 Task: Look for products in the category "Frozen Baked Goods" that are on sale.
Action: Mouse moved to (20, 88)
Screenshot: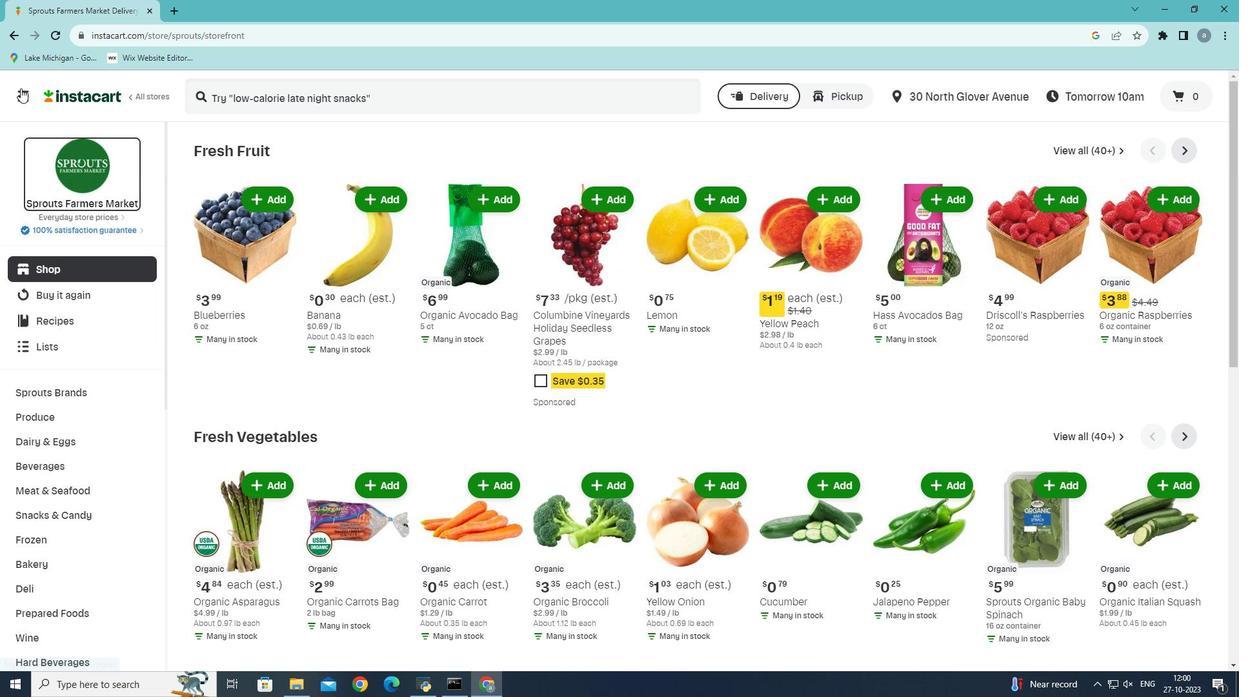 
Action: Mouse pressed left at (20, 88)
Screenshot: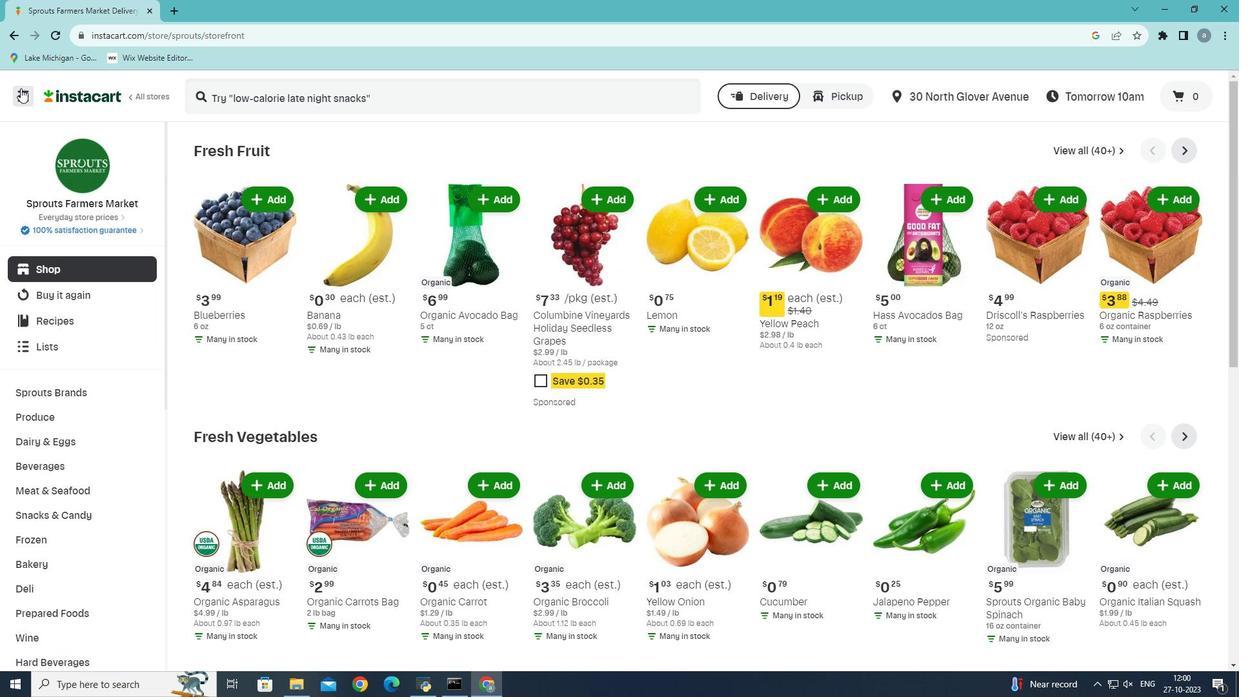 
Action: Mouse moved to (67, 381)
Screenshot: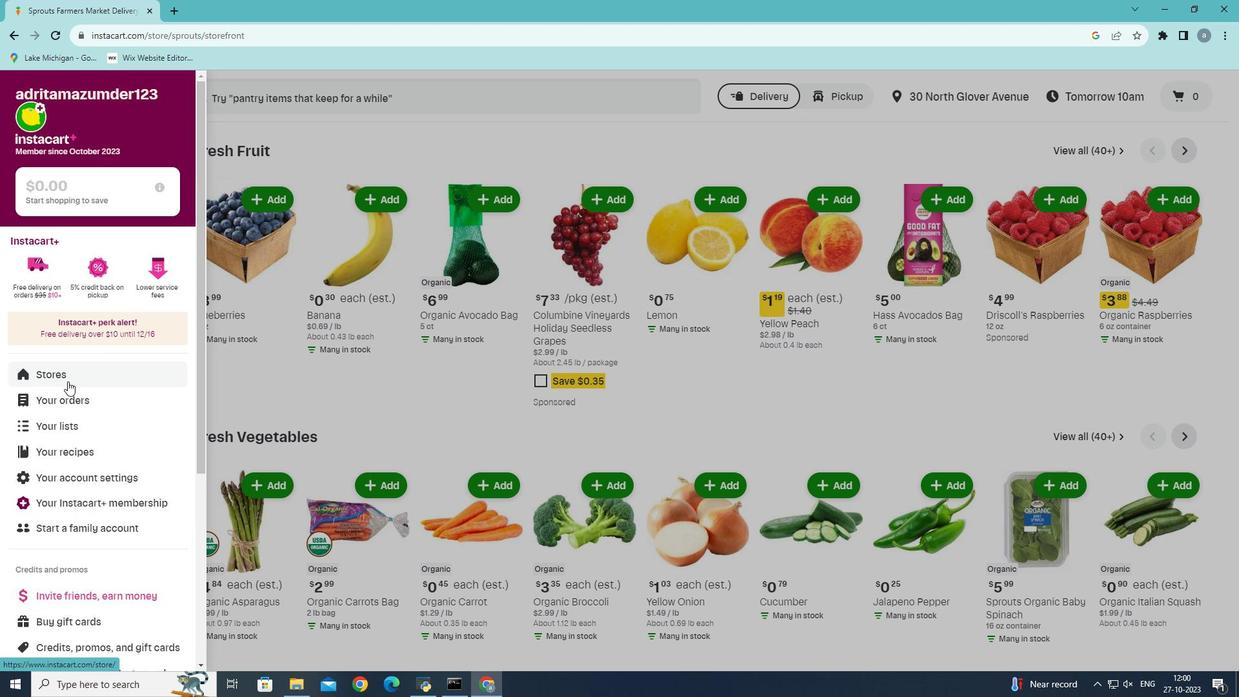 
Action: Mouse pressed left at (67, 381)
Screenshot: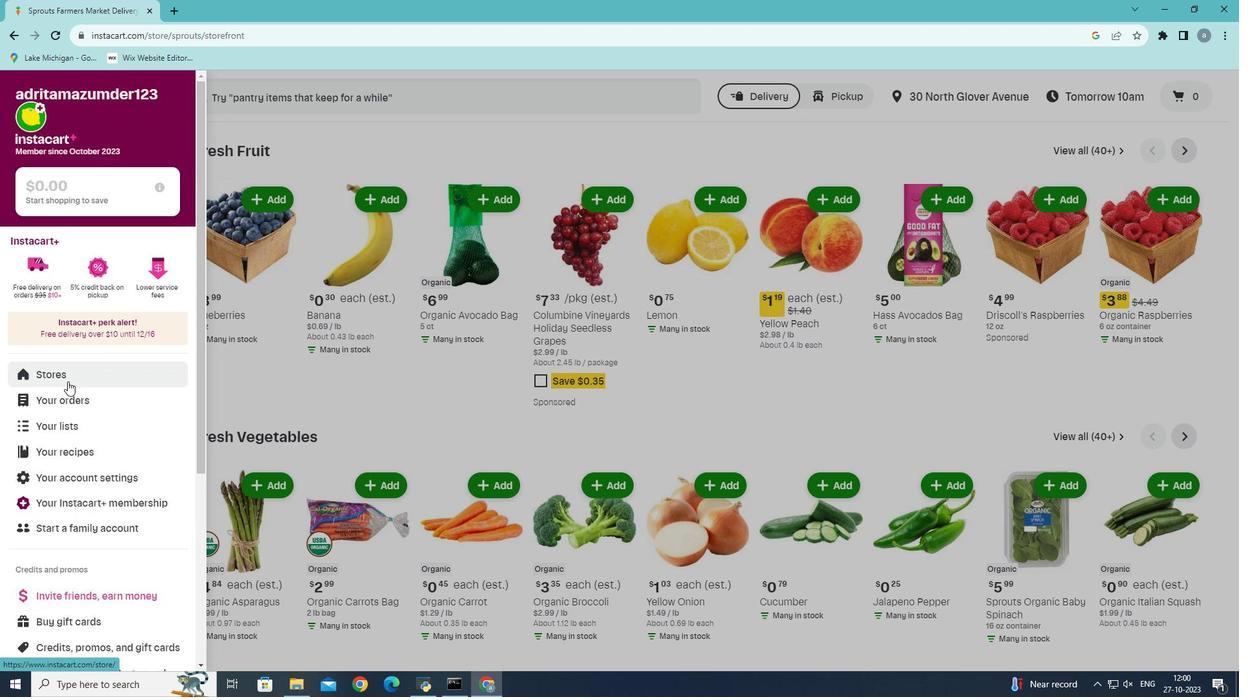 
Action: Mouse moved to (307, 144)
Screenshot: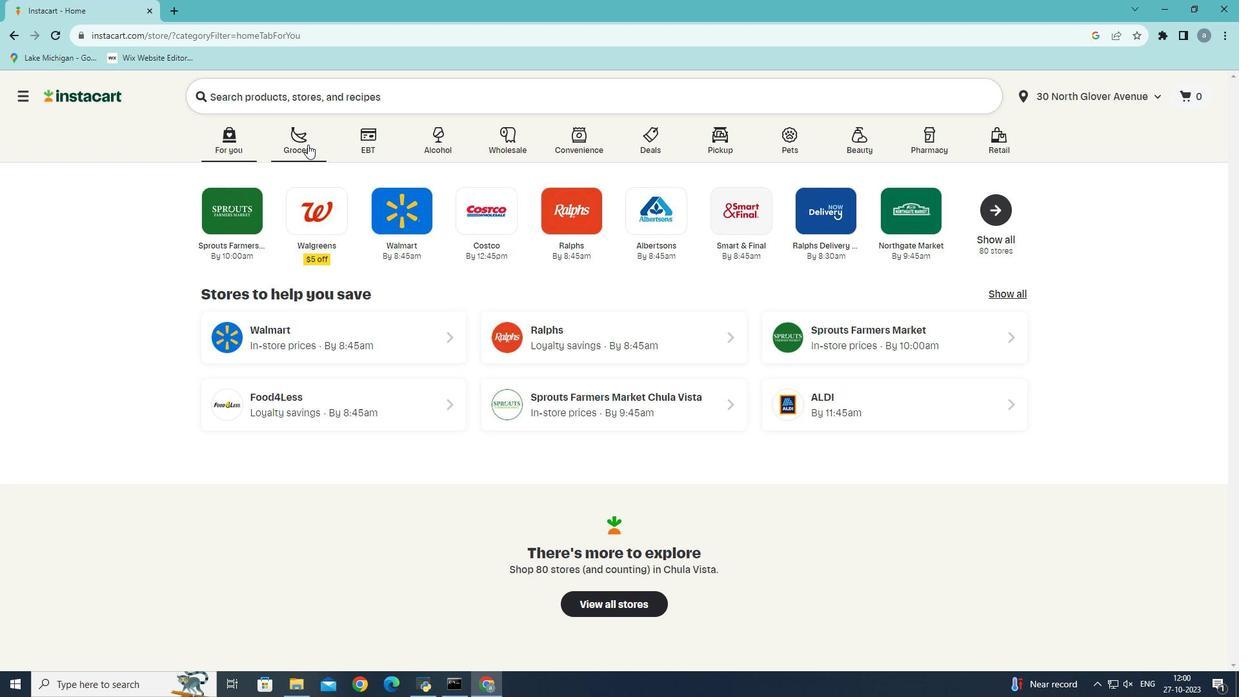 
Action: Mouse pressed left at (307, 144)
Screenshot: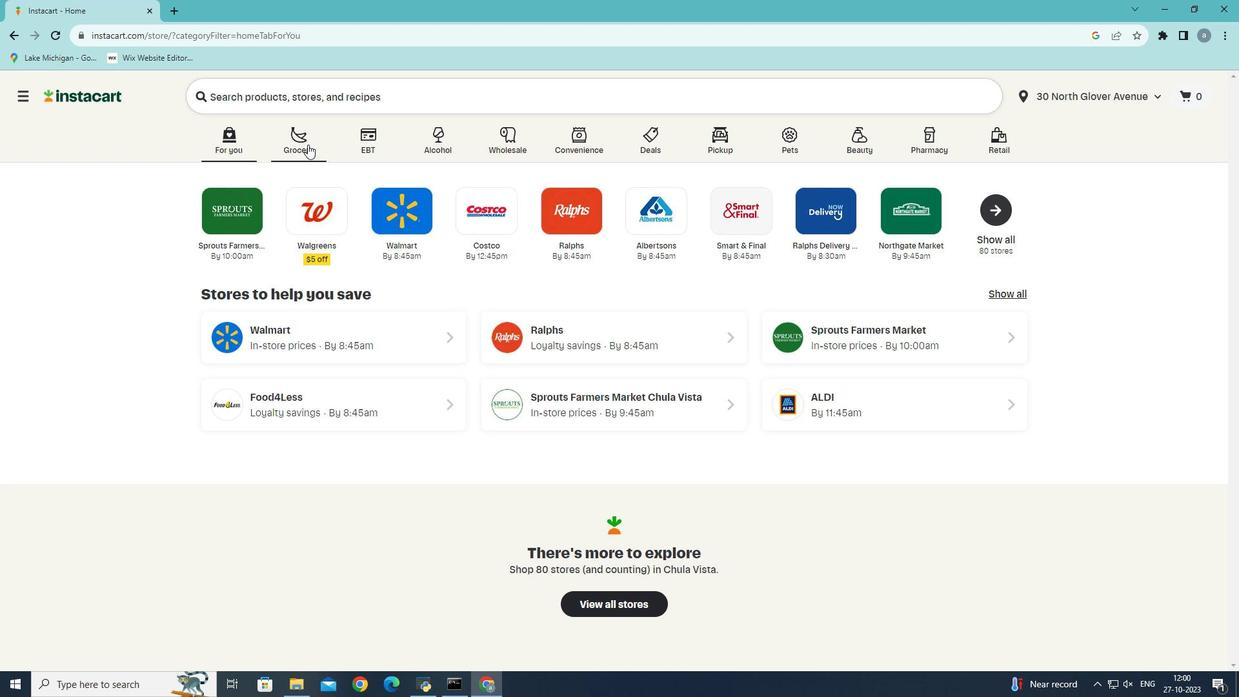 
Action: Mouse moved to (276, 382)
Screenshot: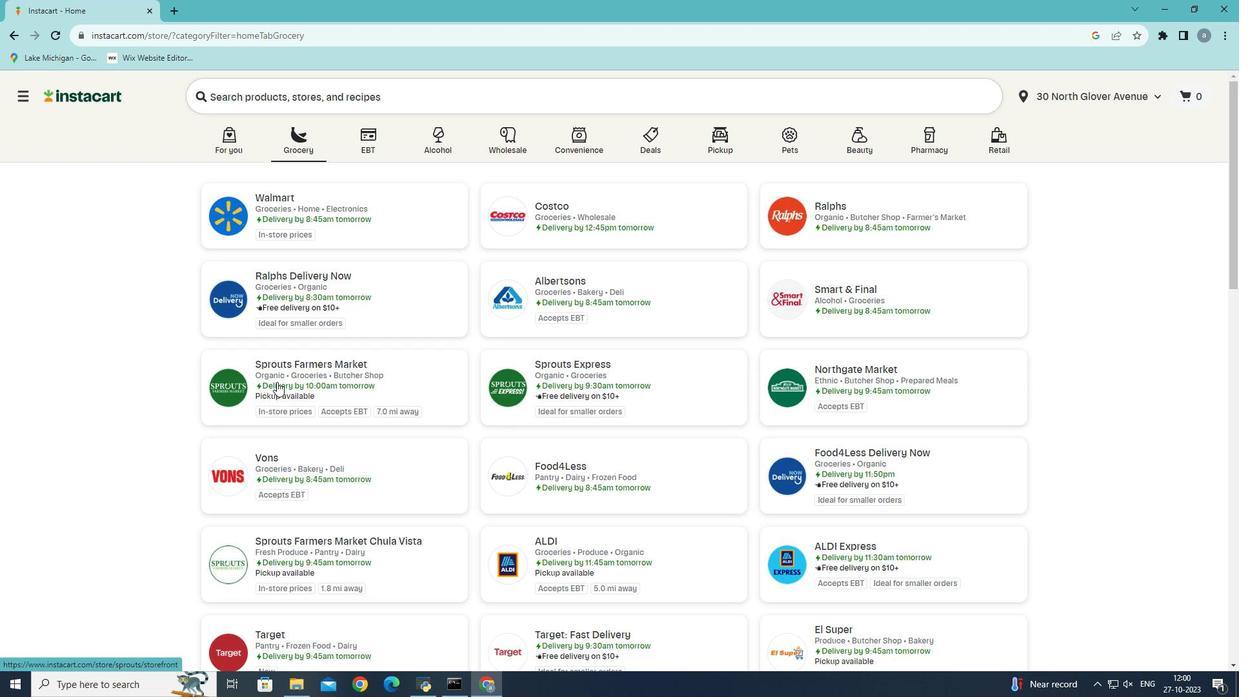 
Action: Mouse pressed left at (276, 382)
Screenshot: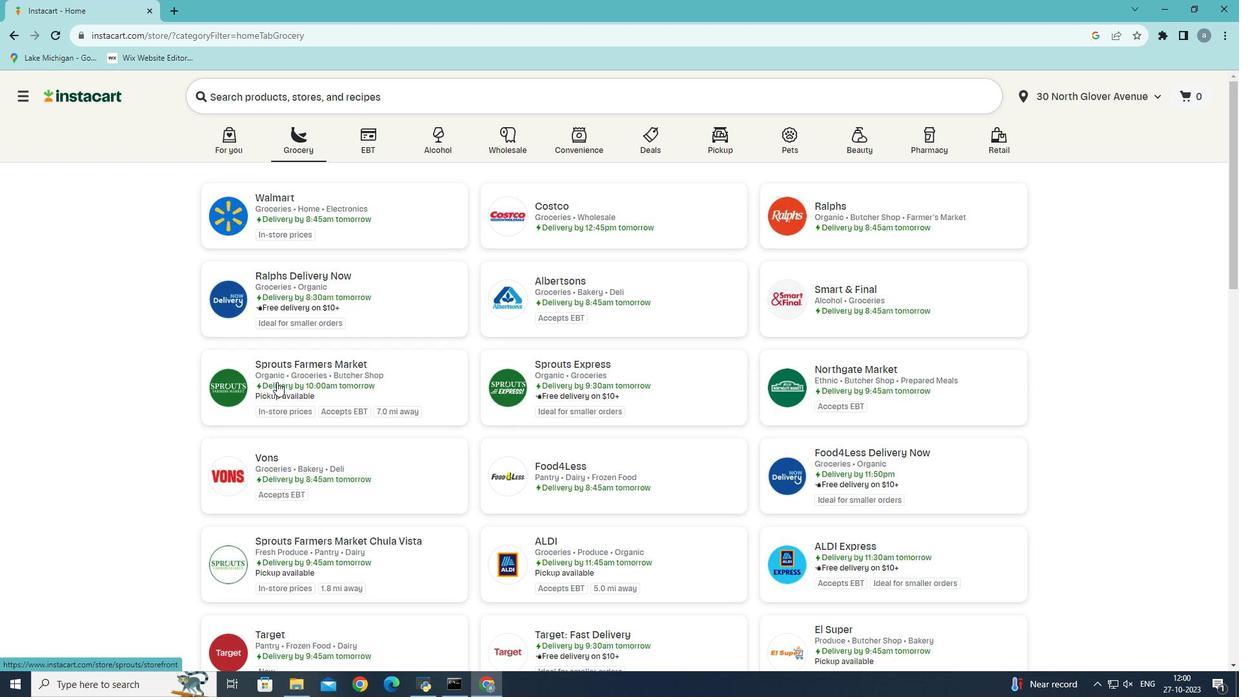 
Action: Mouse moved to (53, 571)
Screenshot: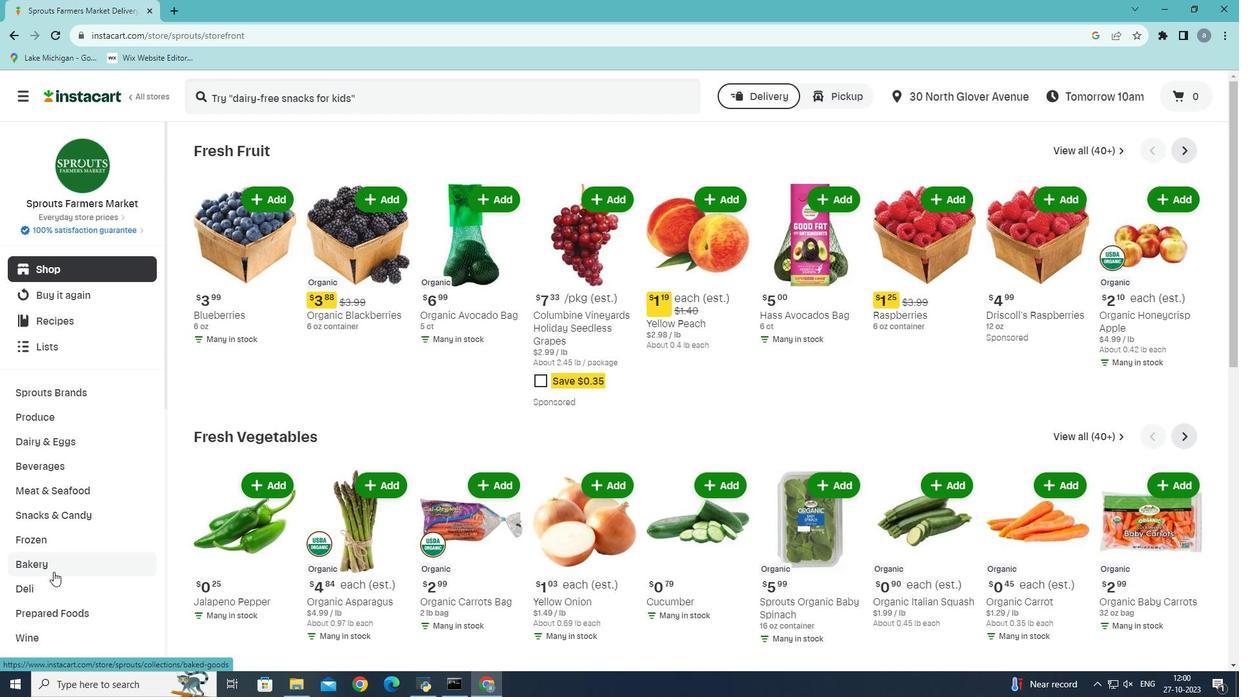 
Action: Mouse pressed left at (53, 571)
Screenshot: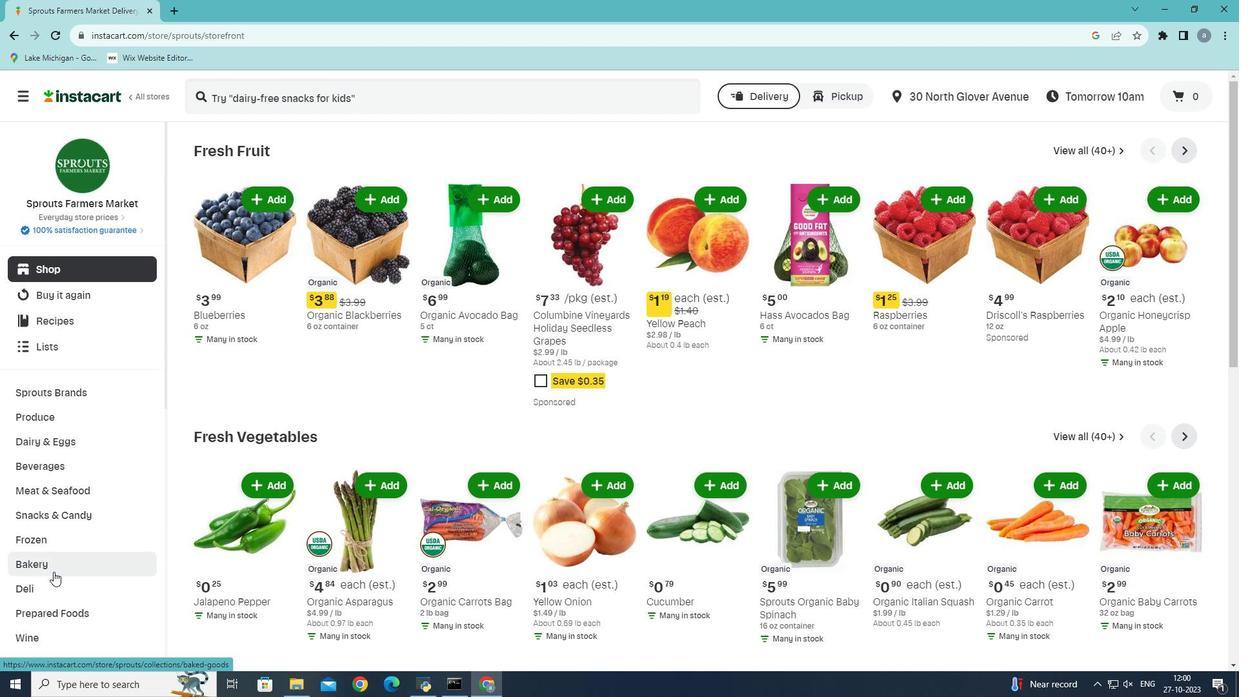
Action: Mouse moved to (1105, 180)
Screenshot: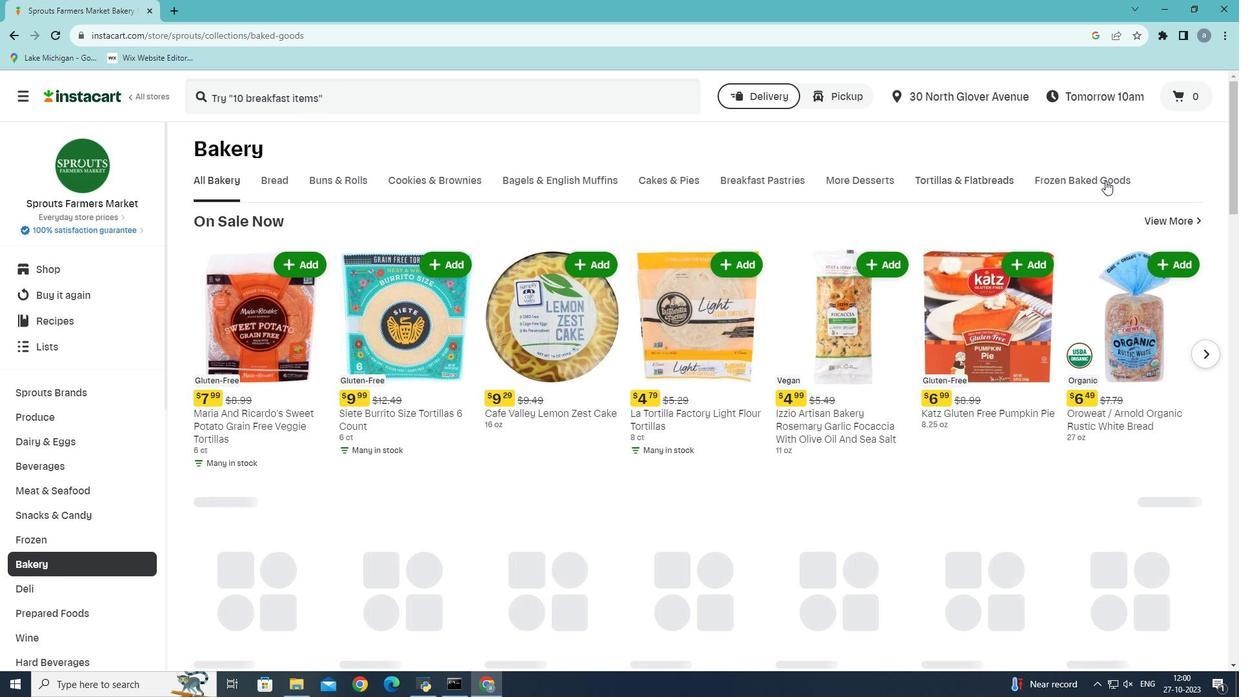 
Action: Mouse pressed left at (1105, 180)
Screenshot: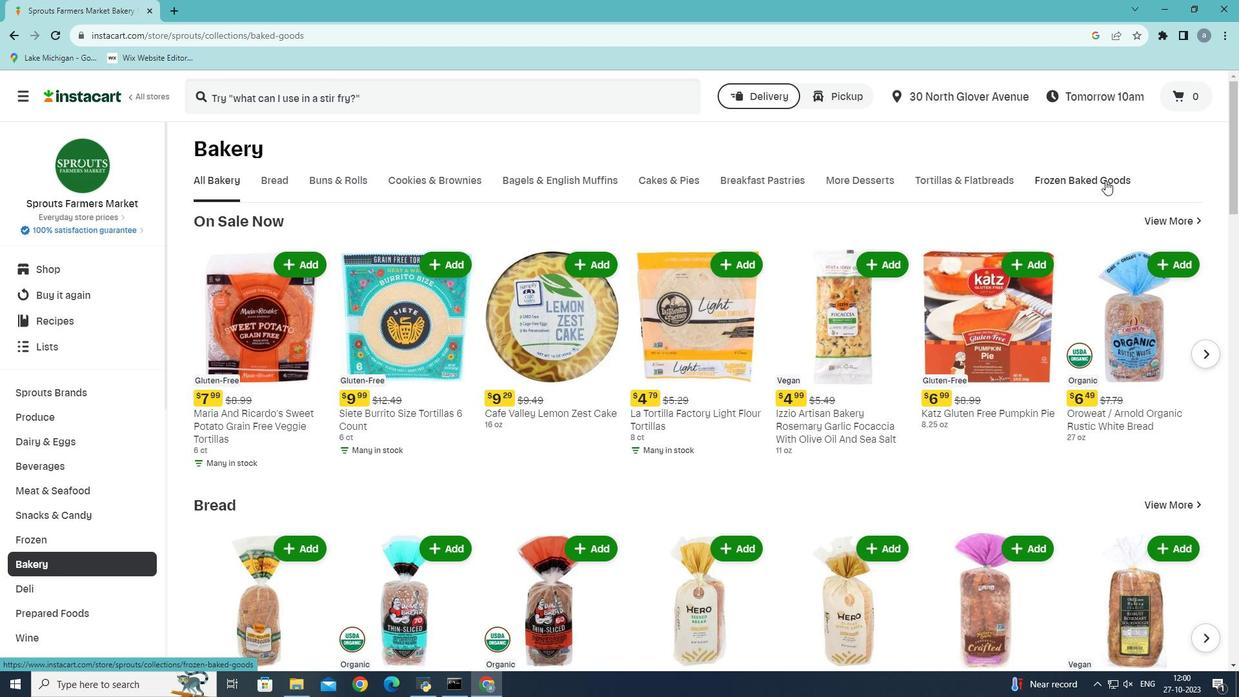 
Action: Mouse moved to (311, 292)
Screenshot: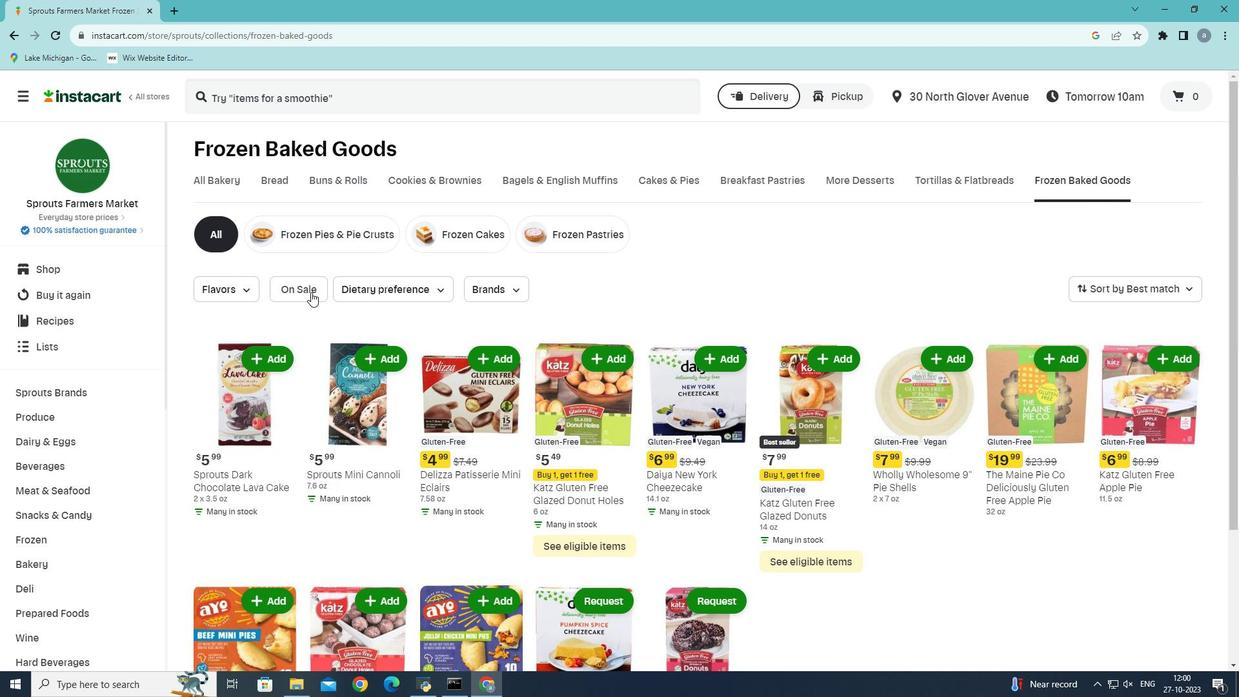 
Action: Mouse pressed left at (311, 292)
Screenshot: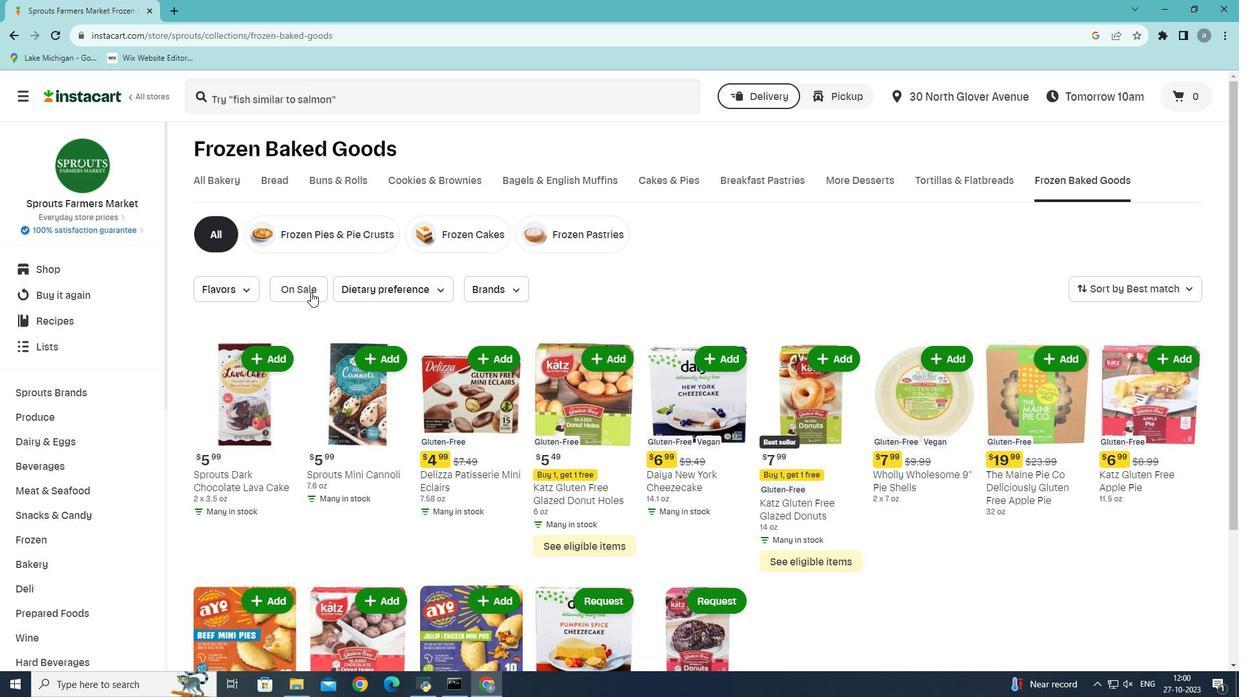 
Action: Mouse moved to (315, 289)
Screenshot: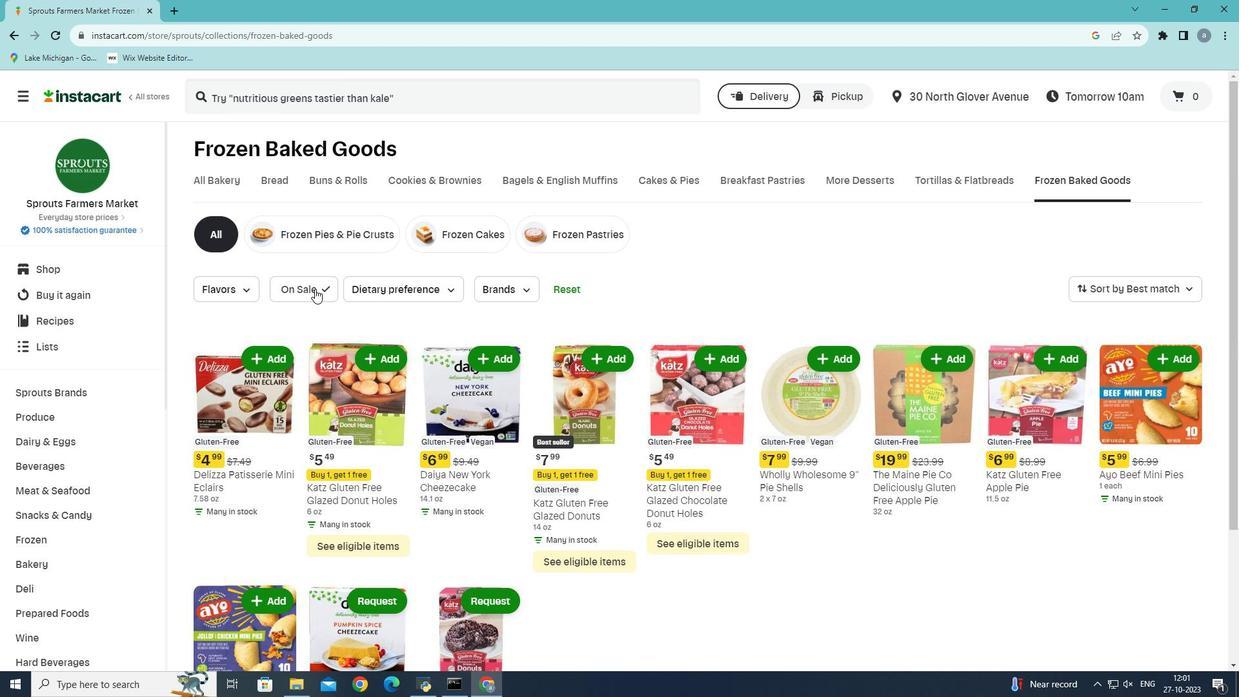 
